 Task: Search for a one-way flight from Sharm El-Sheikh to Beijing on August 15 for two passengers in Premium Economy.
Action: Mouse pressed left at (317, 288)
Screenshot: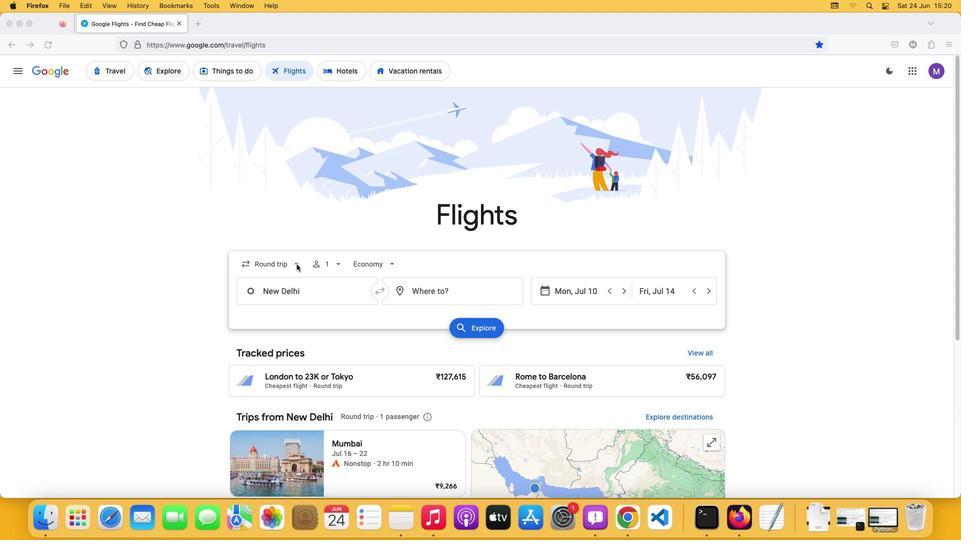 
Action: Mouse pressed left at (317, 288)
Screenshot: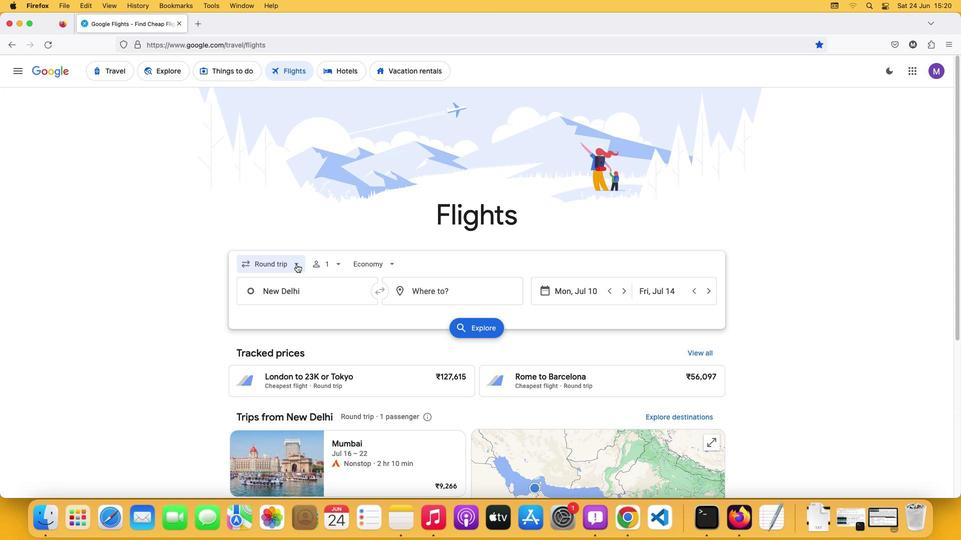 
Action: Mouse moved to (310, 314)
Screenshot: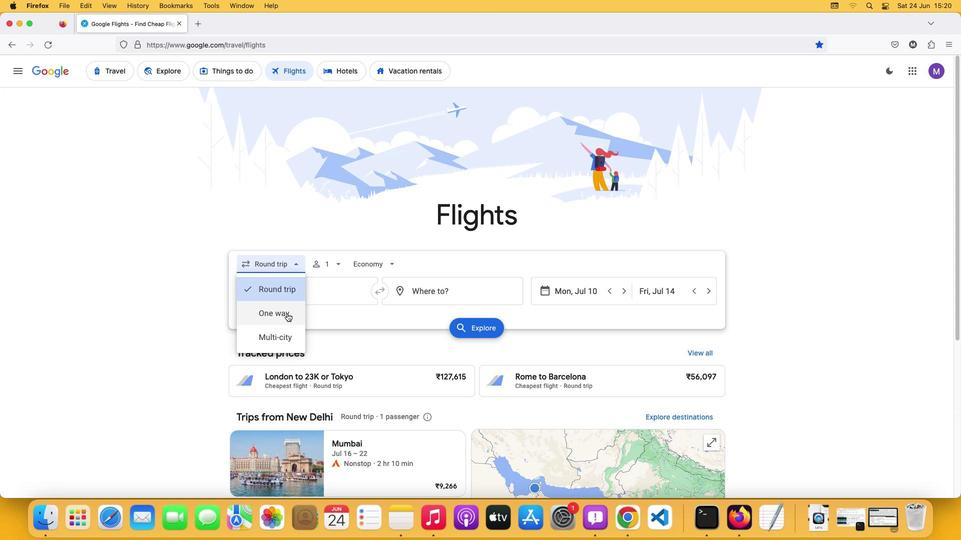 
Action: Mouse pressed left at (310, 314)
Screenshot: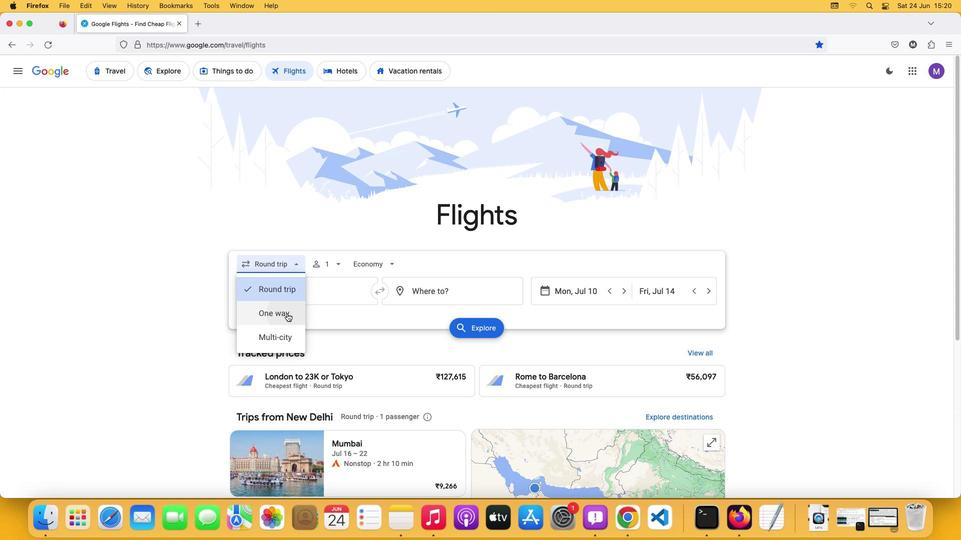 
Action: Mouse moved to (345, 288)
Screenshot: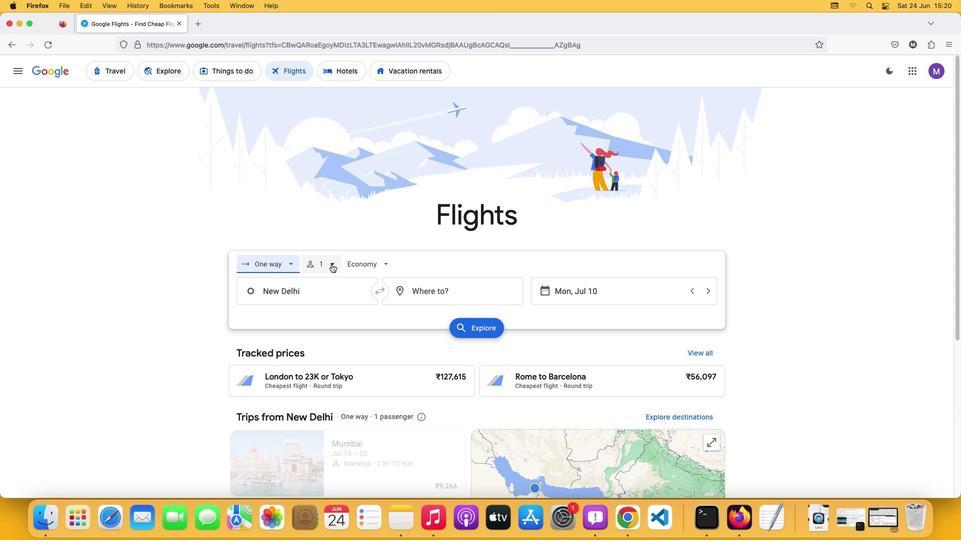 
Action: Mouse pressed left at (345, 288)
Screenshot: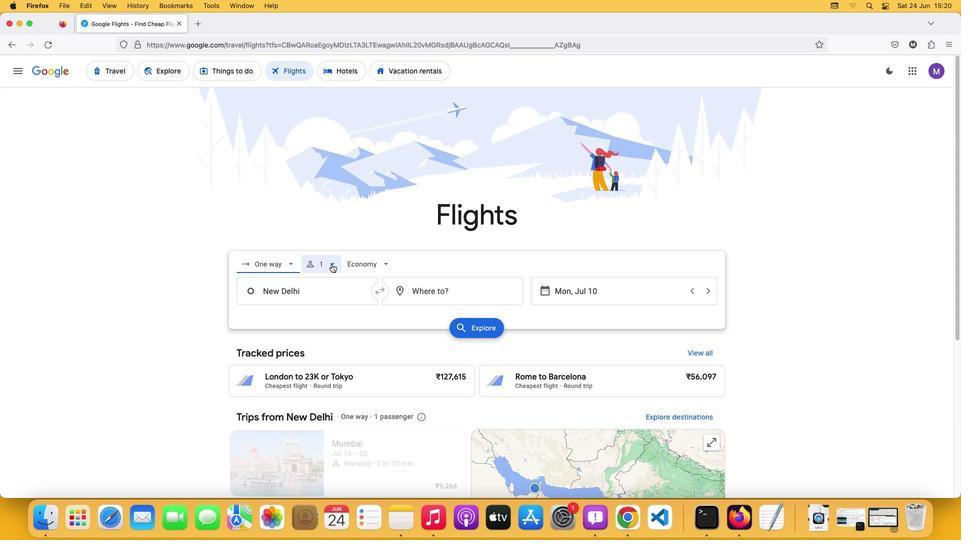 
Action: Mouse moved to (405, 302)
Screenshot: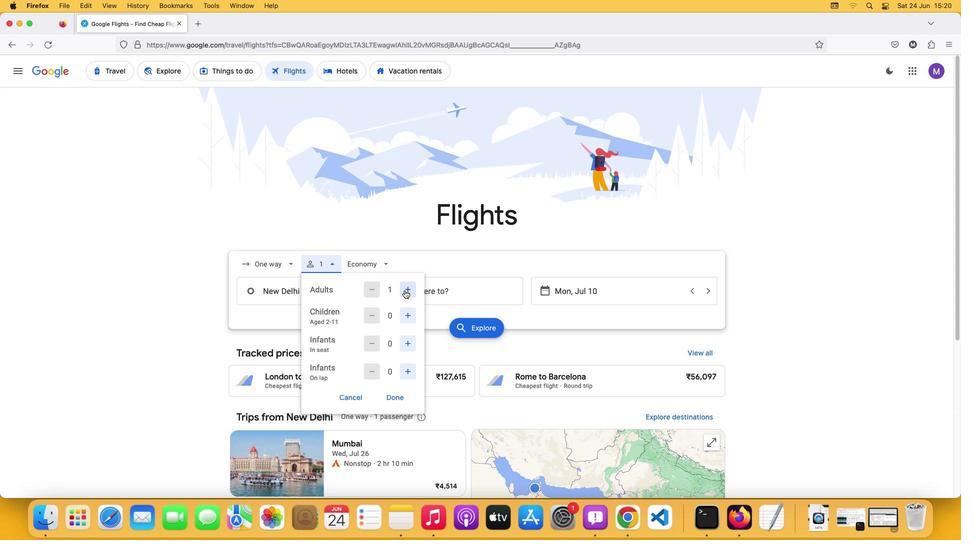 
Action: Mouse pressed left at (405, 302)
Screenshot: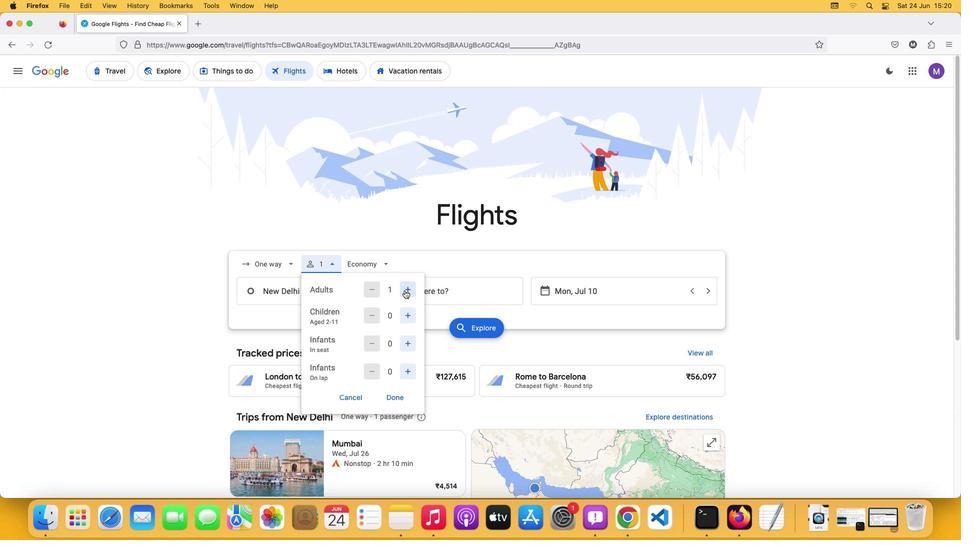 
Action: Mouse moved to (400, 359)
Screenshot: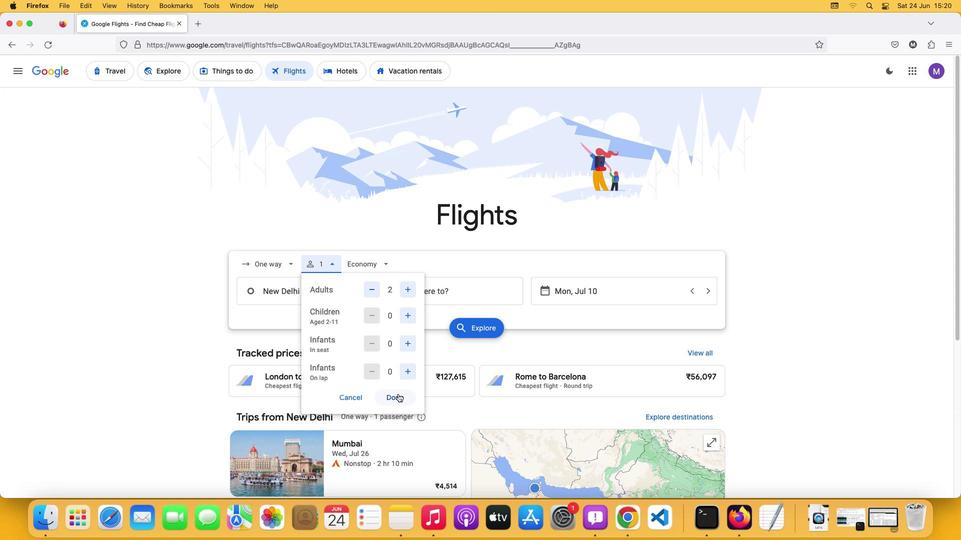 
Action: Mouse pressed left at (400, 359)
Screenshot: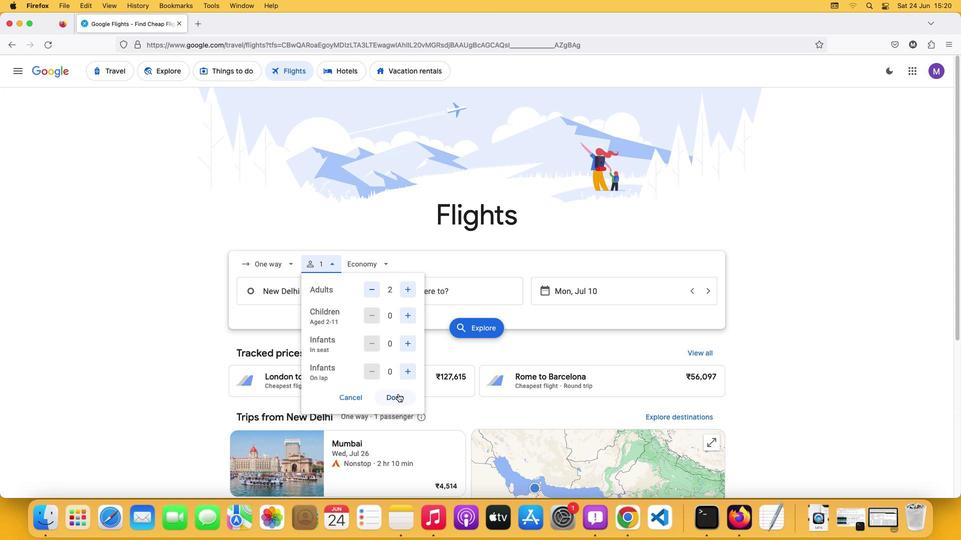 
Action: Mouse moved to (382, 288)
Screenshot: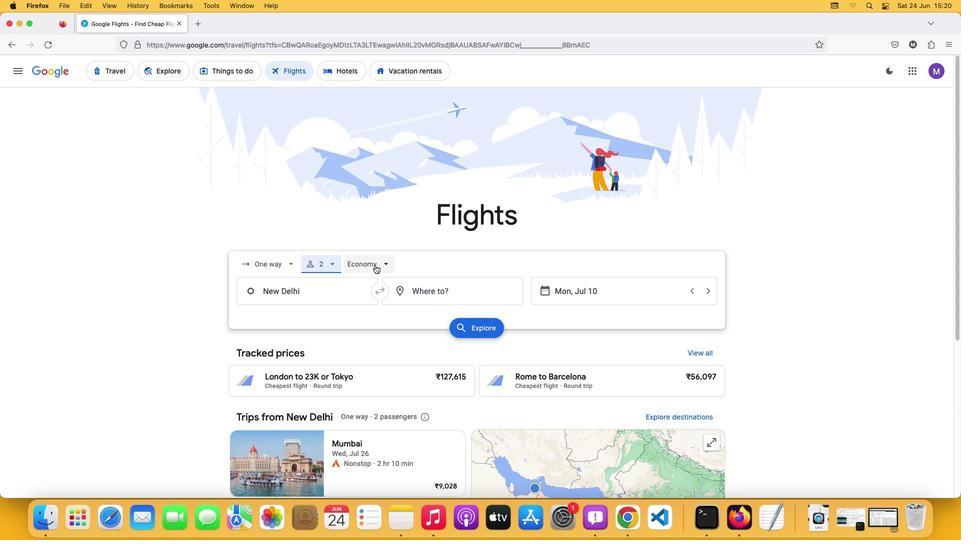 
Action: Mouse pressed left at (382, 288)
Screenshot: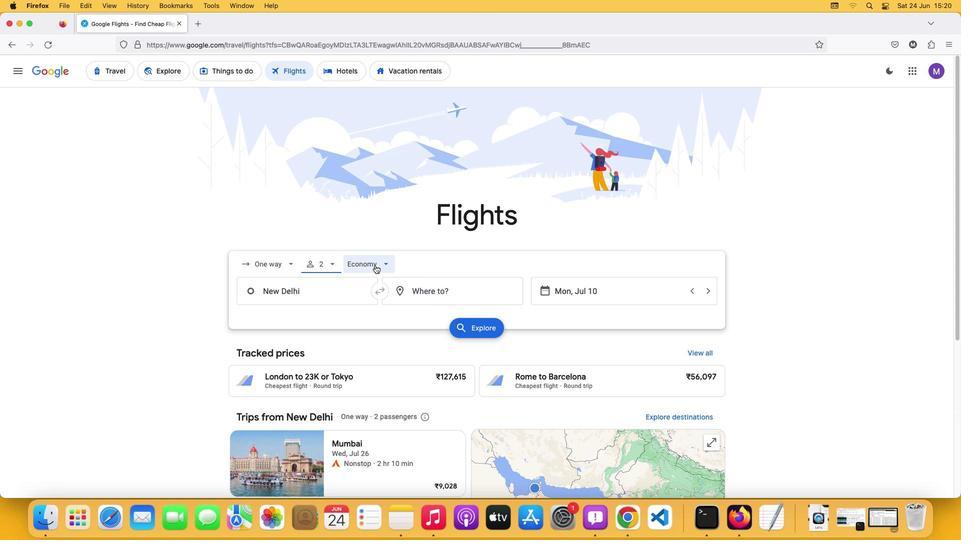 
Action: Mouse moved to (389, 312)
Screenshot: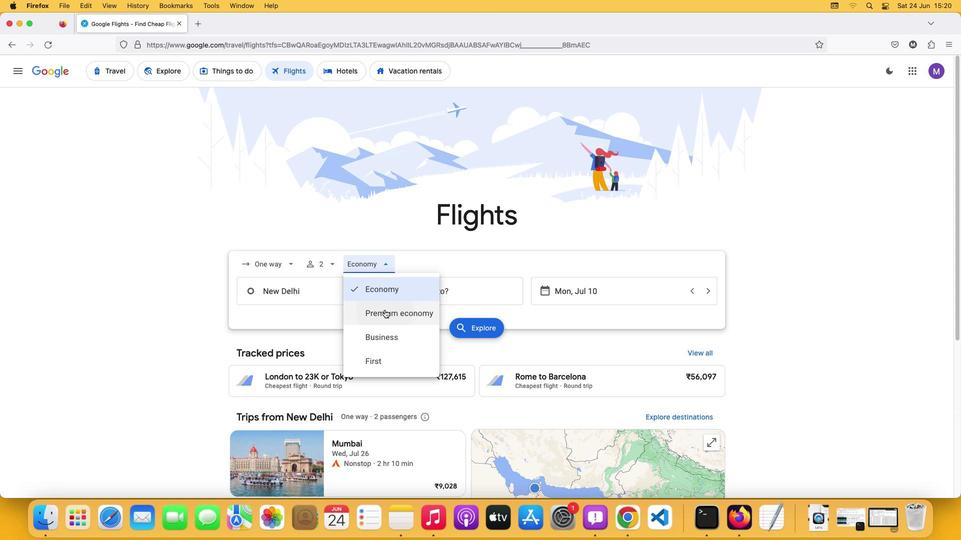 
Action: Mouse pressed left at (389, 312)
Screenshot: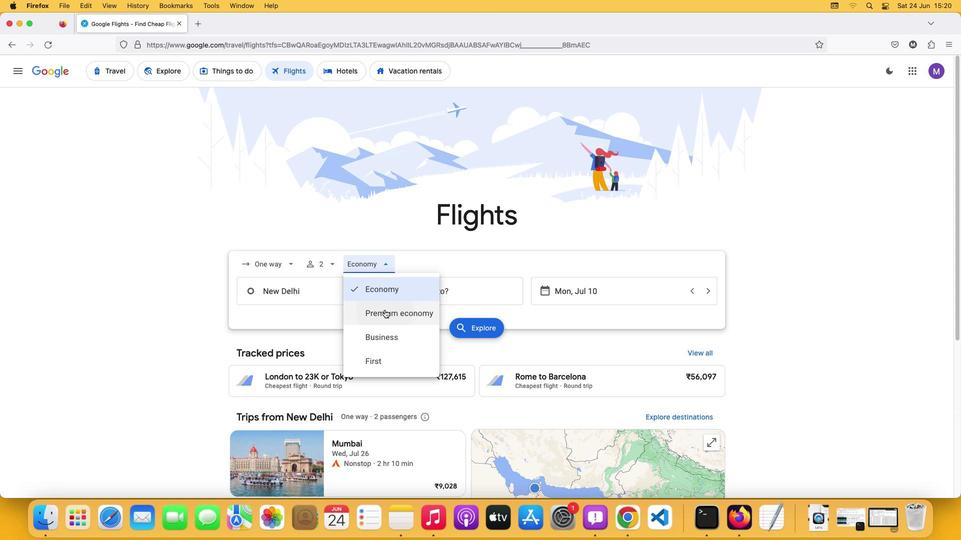 
Action: Mouse moved to (328, 304)
Screenshot: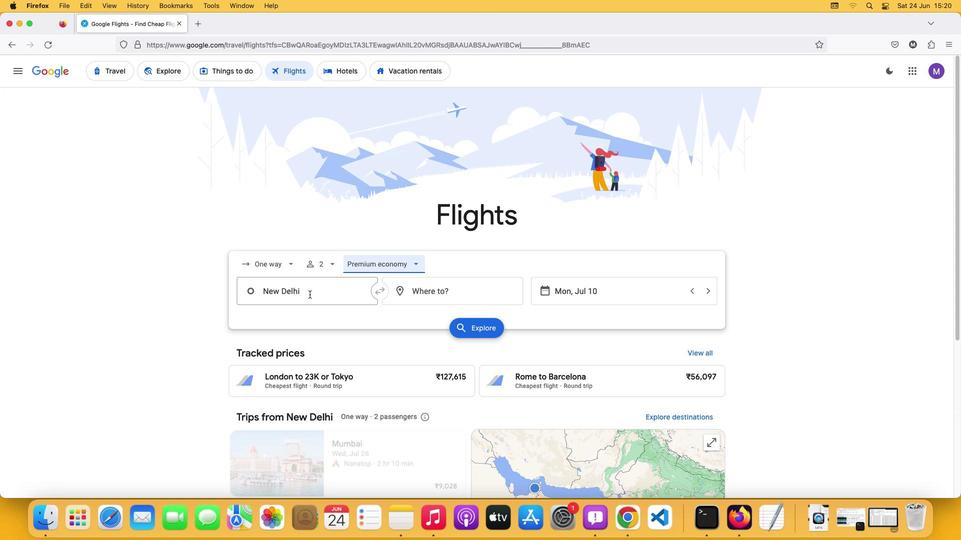 
Action: Mouse pressed left at (328, 304)
Screenshot: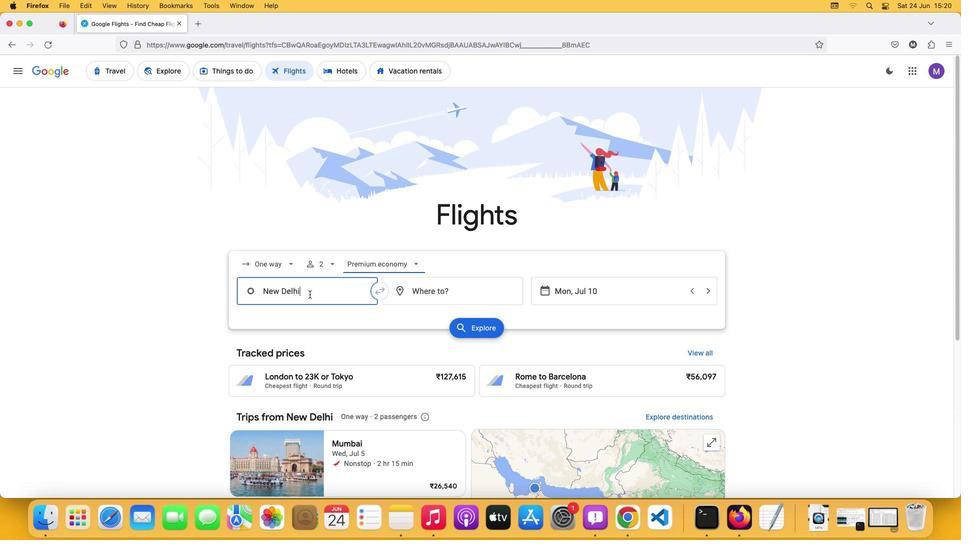 
Action: Key pressed Key.shift'S''h''a''r''m'Key.spaceKey.shift'E''I'
Screenshot: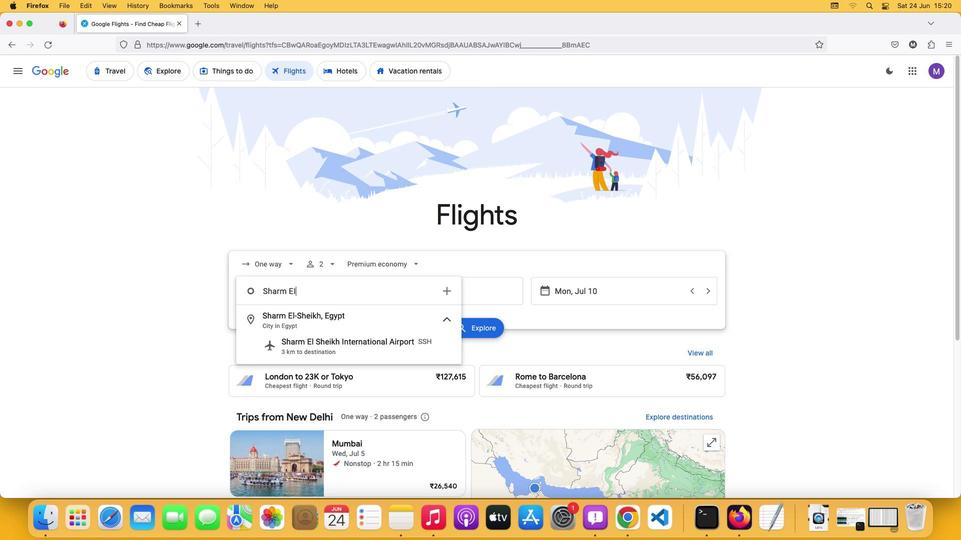 
Action: Mouse moved to (338, 317)
Screenshot: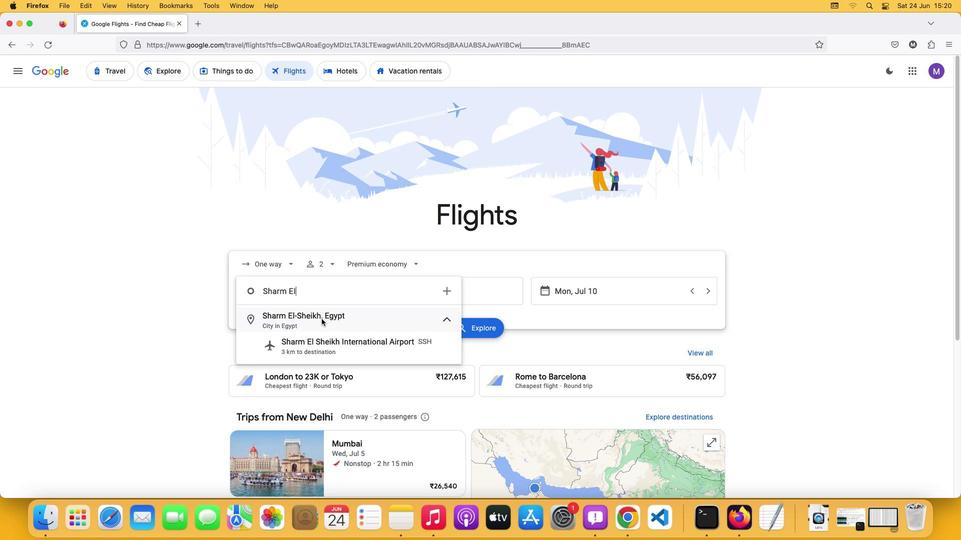 
Action: Mouse pressed left at (338, 317)
Screenshot: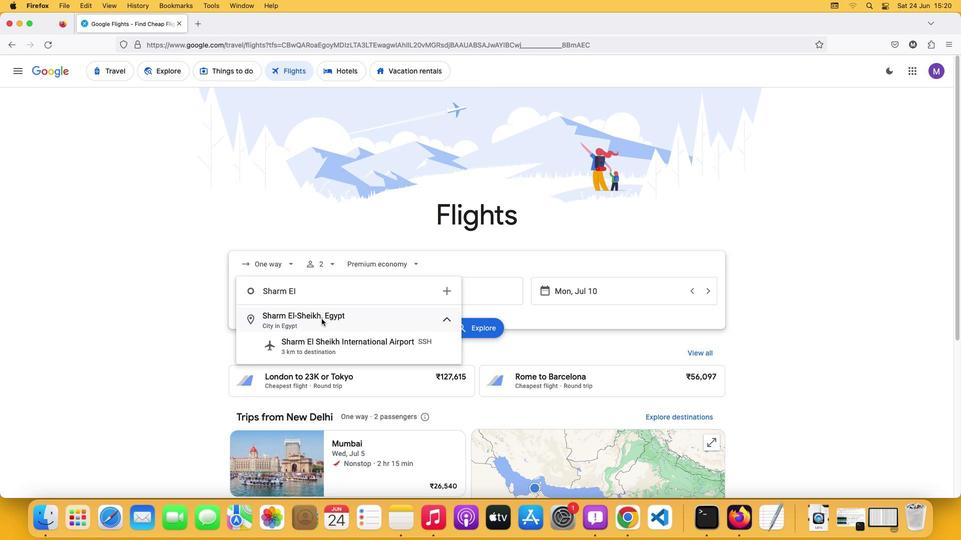 
Action: Mouse moved to (422, 301)
Screenshot: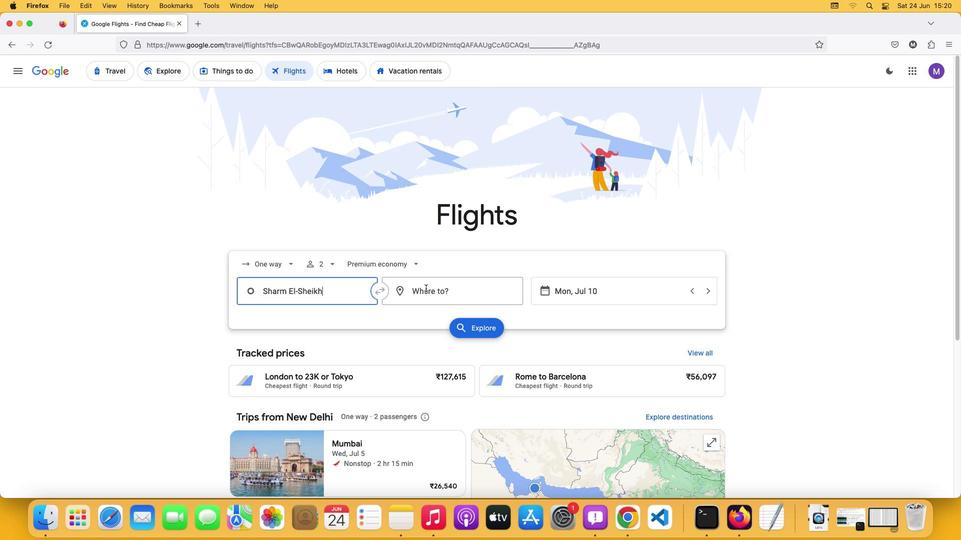 
Action: Mouse pressed left at (422, 301)
Screenshot: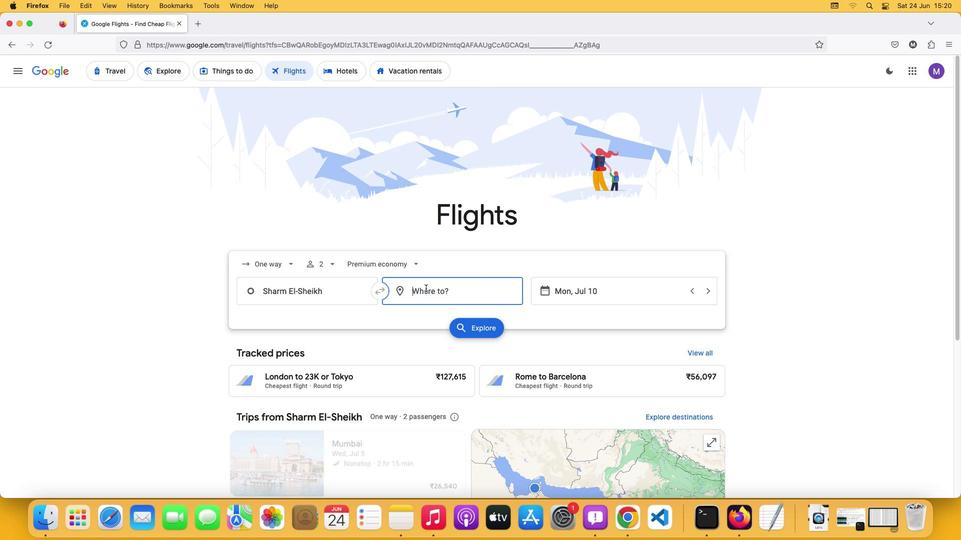 
Action: Key pressed Key.shift'B''e''i''j''i''n''g'
Screenshot: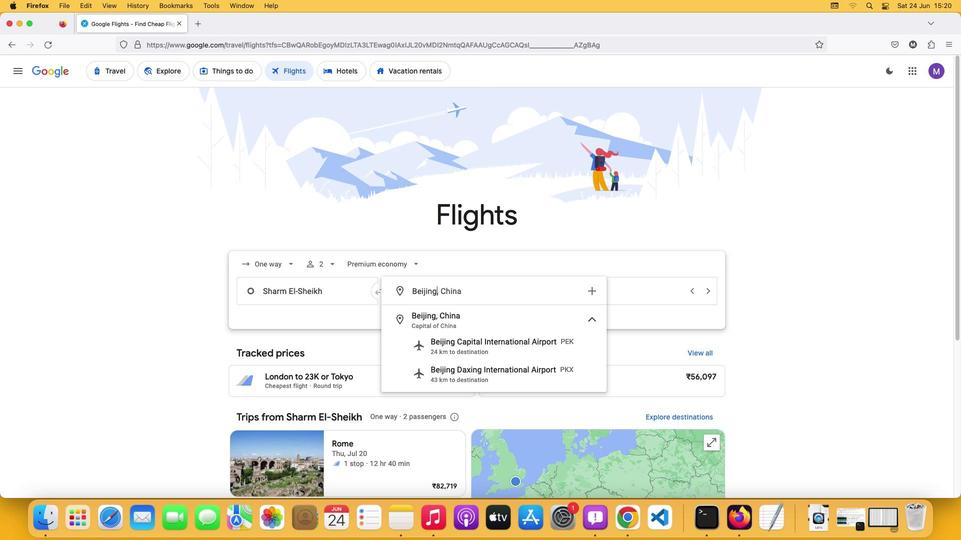 
Action: Mouse moved to (432, 314)
Screenshot: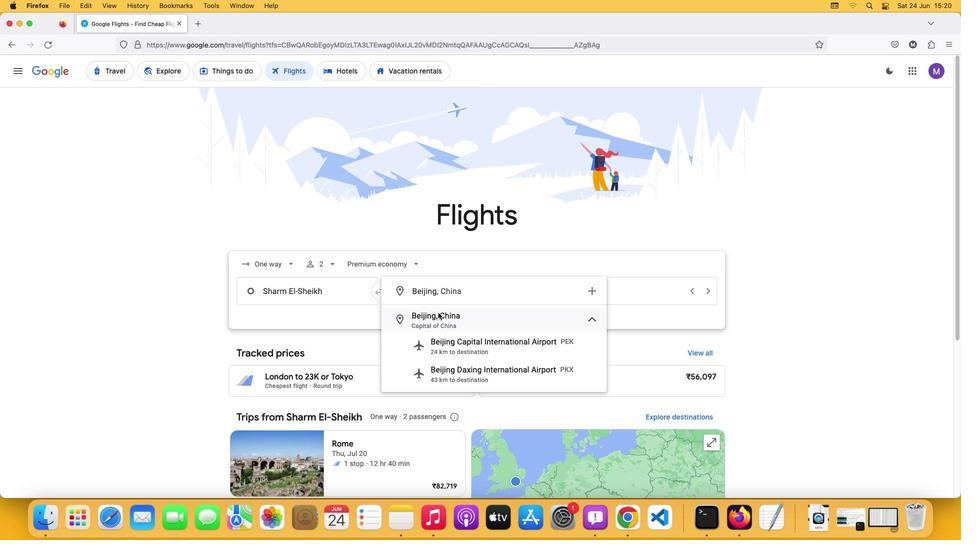 
Action: Mouse pressed left at (432, 314)
Screenshot: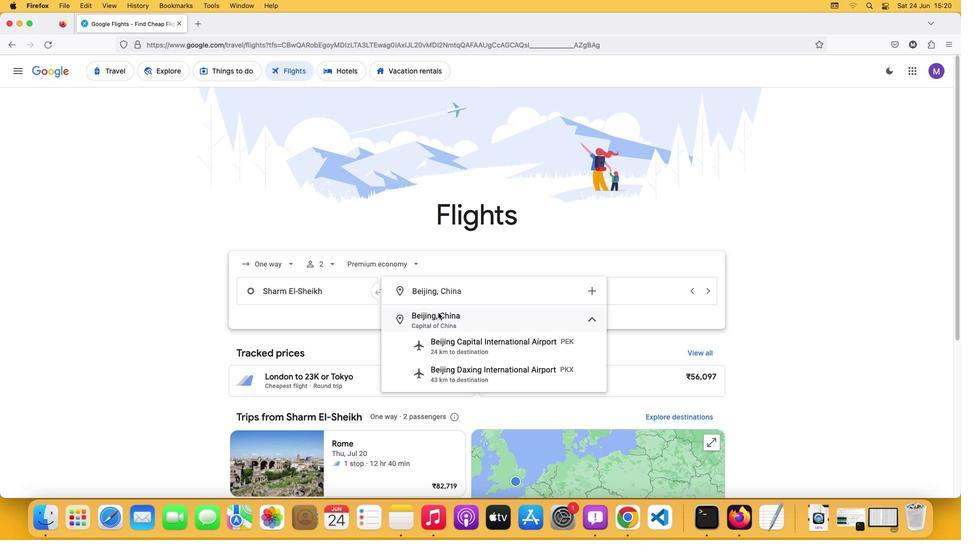 
Action: Mouse moved to (533, 304)
Screenshot: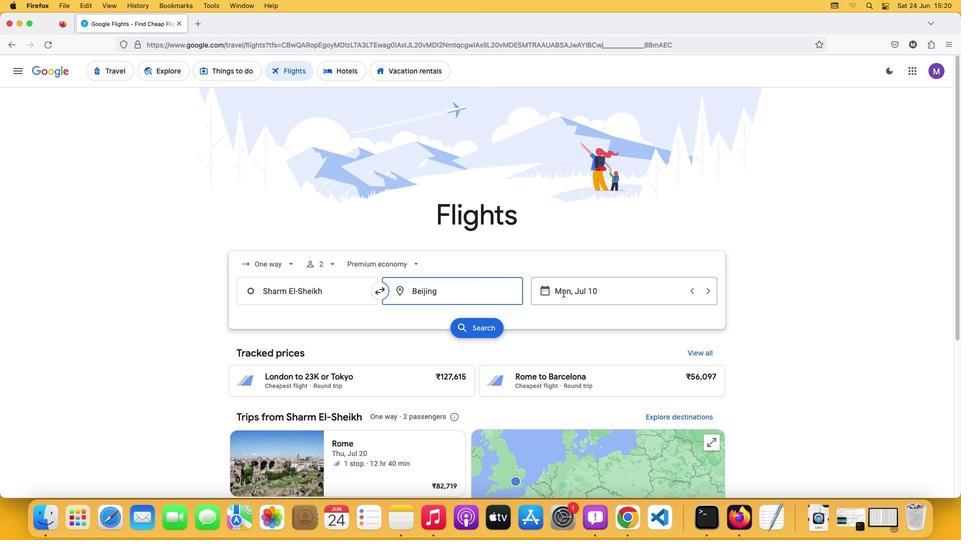 
Action: Mouse pressed left at (533, 304)
Screenshot: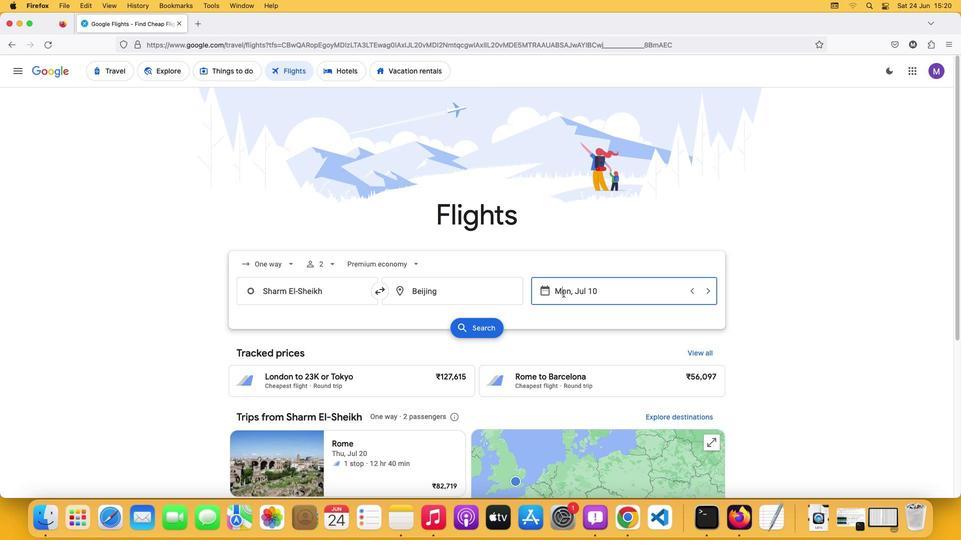 
Action: Mouse moved to (665, 342)
Screenshot: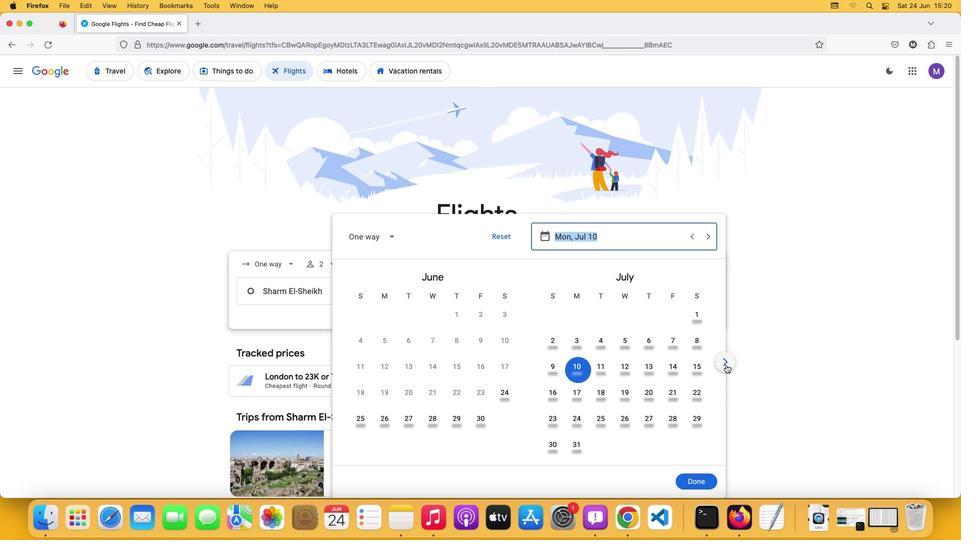 
Action: Mouse pressed left at (665, 342)
Screenshot: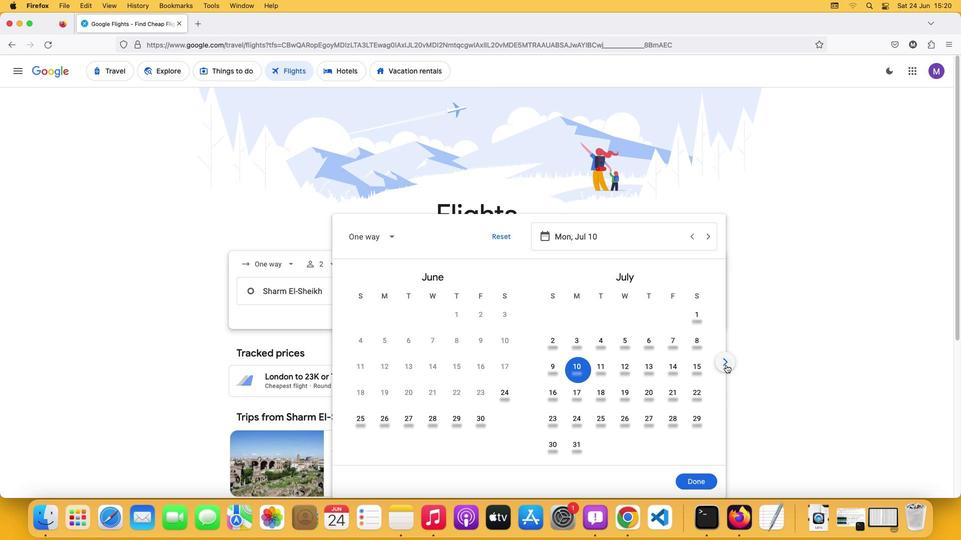 
Action: Mouse moved to (566, 343)
Screenshot: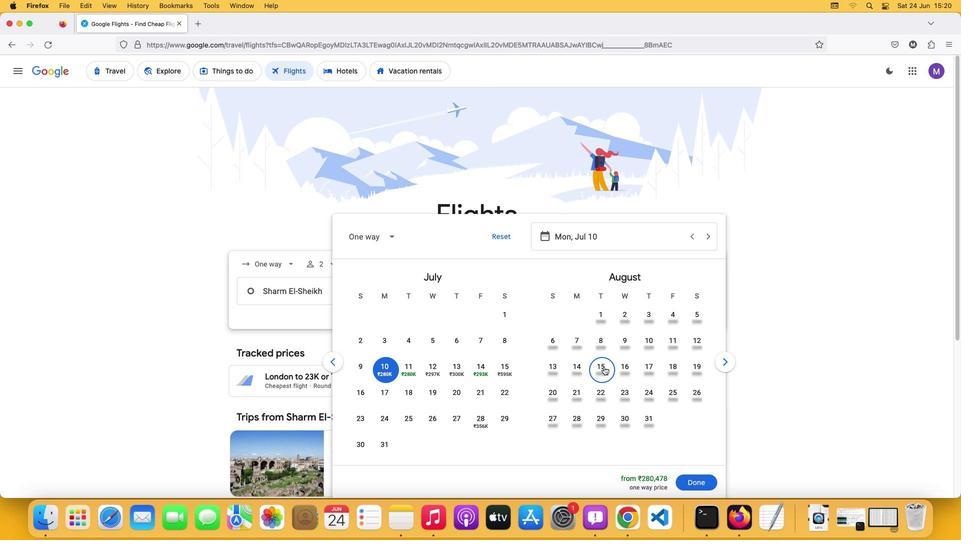 
Action: Mouse pressed left at (566, 343)
Screenshot: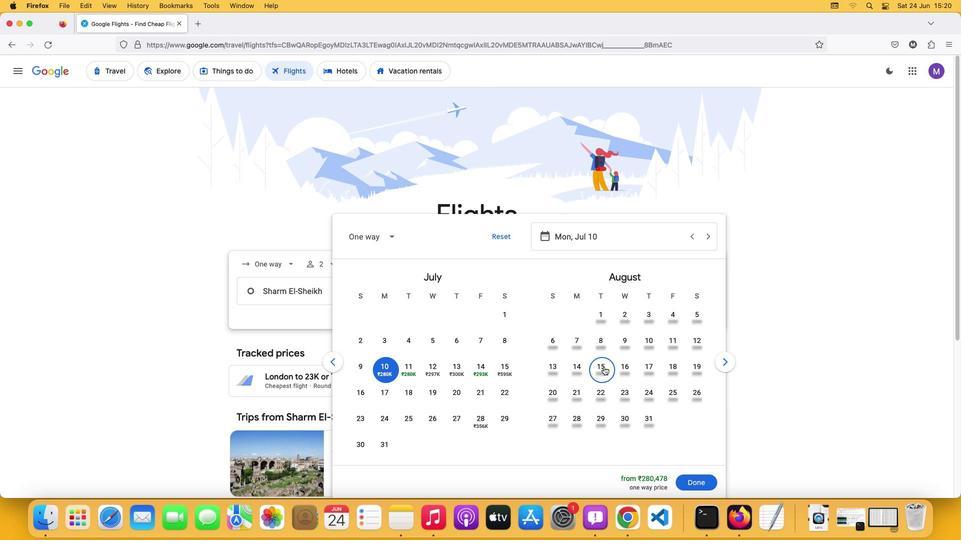 
Action: Mouse moved to (633, 407)
Screenshot: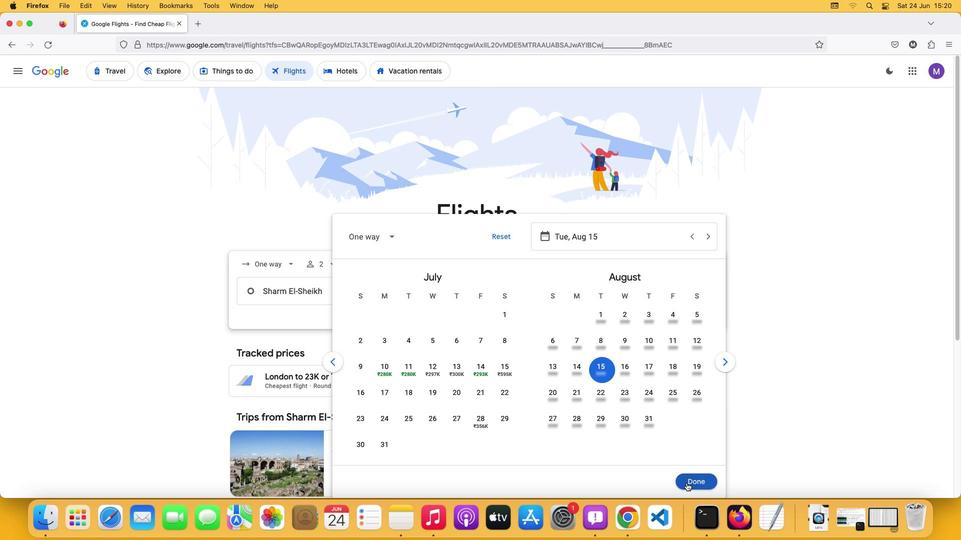 
Action: Mouse pressed left at (633, 407)
Screenshot: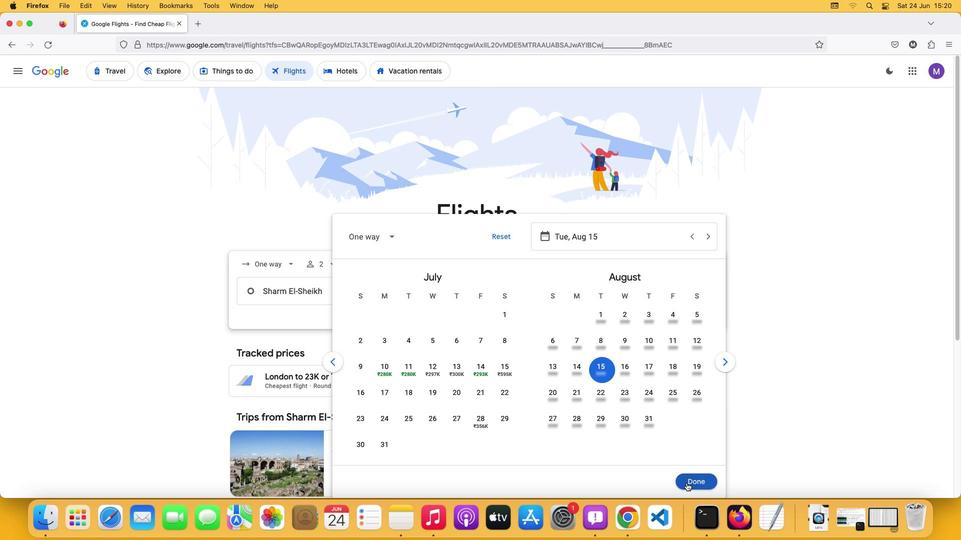 
Action: Mouse moved to (471, 325)
Screenshot: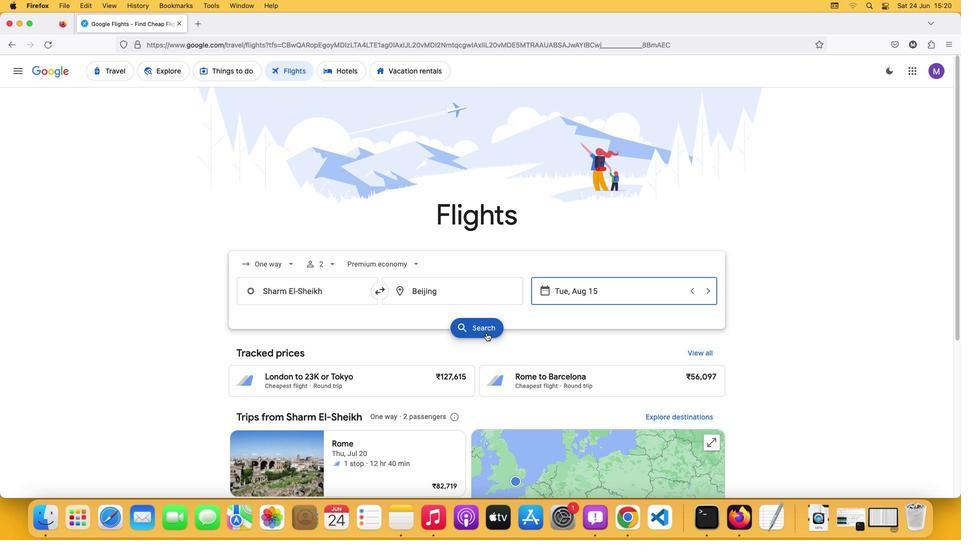 
Action: Mouse pressed left at (471, 325)
Screenshot: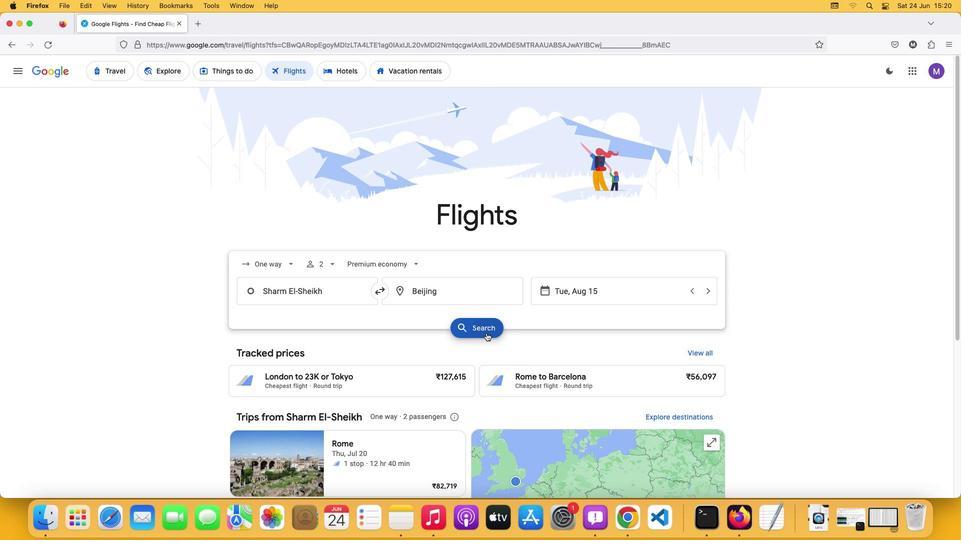 
Action: Mouse moved to (410, 273)
Screenshot: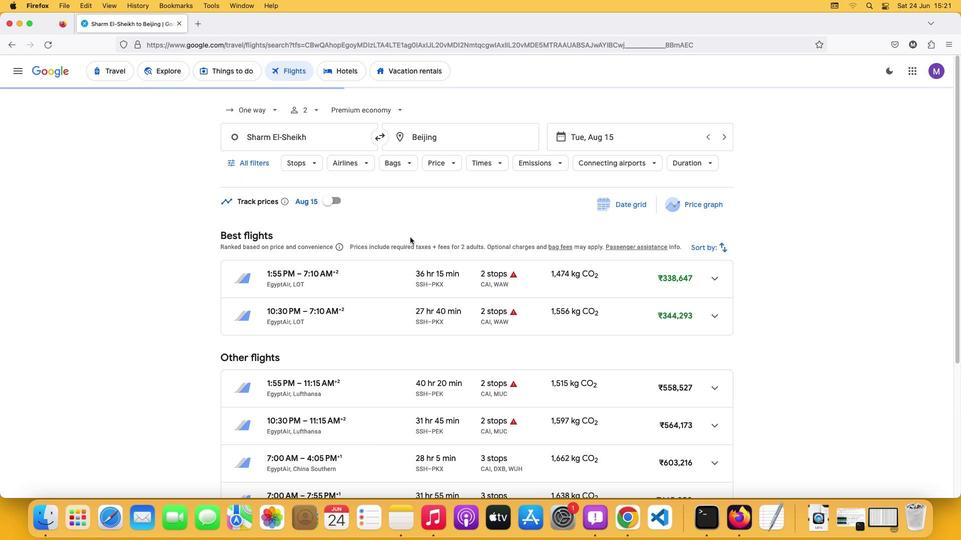 
